 Task: Choose the option "Display Calendly confirmation page".
Action: Mouse moved to (199, 376)
Screenshot: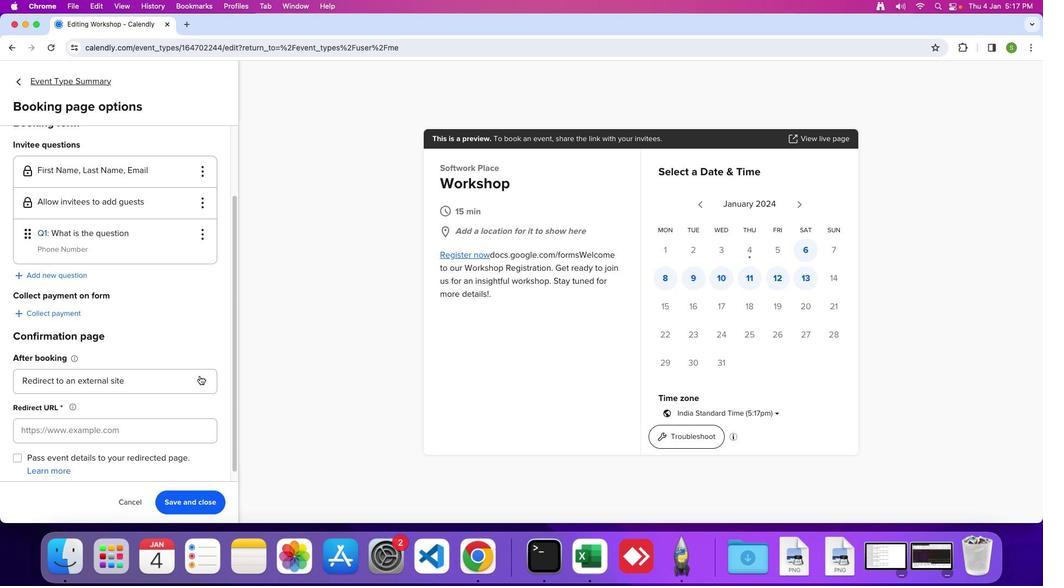 
Action: Mouse pressed left at (199, 376)
Screenshot: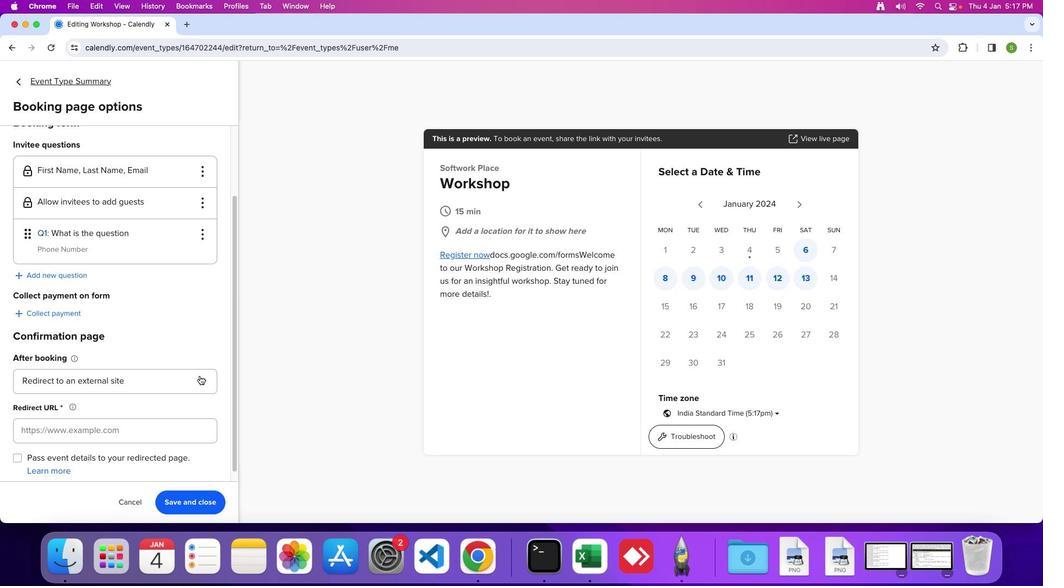 
Action: Mouse moved to (173, 403)
Screenshot: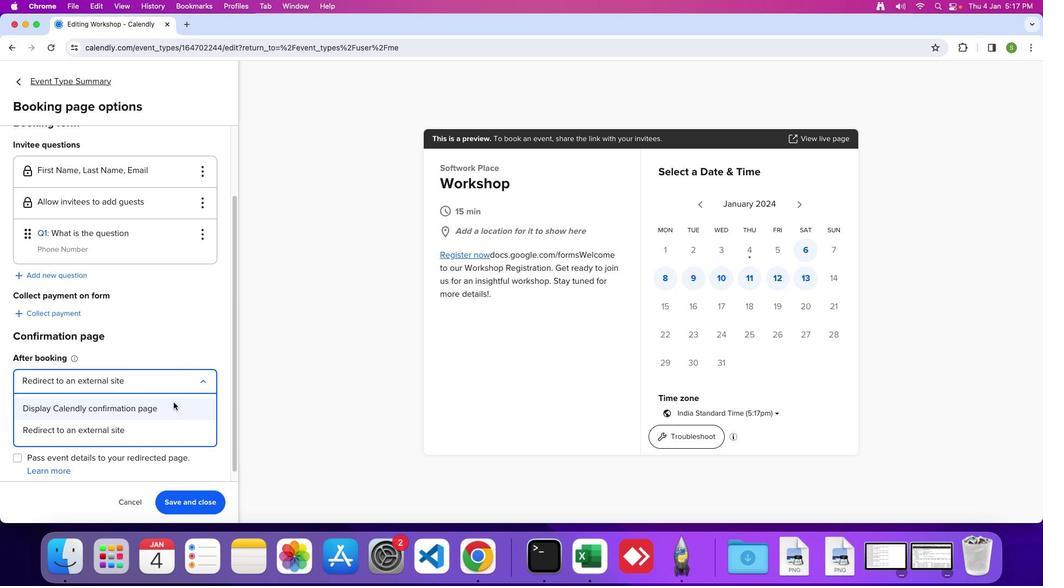 
Action: Mouse pressed left at (173, 403)
Screenshot: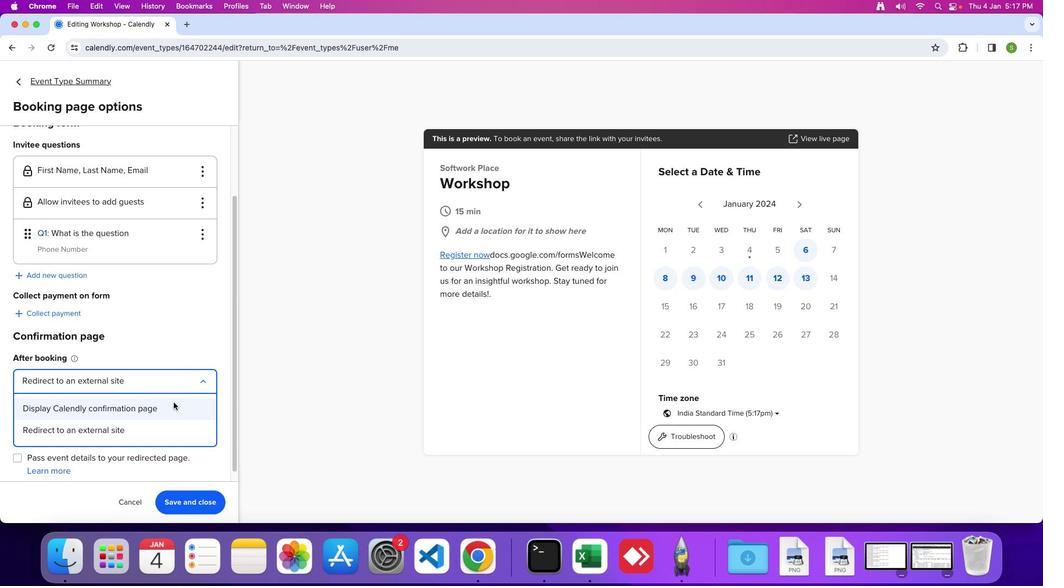 
